 Task: Align the table to left.
Action: Mouse moved to (192, 83)
Screenshot: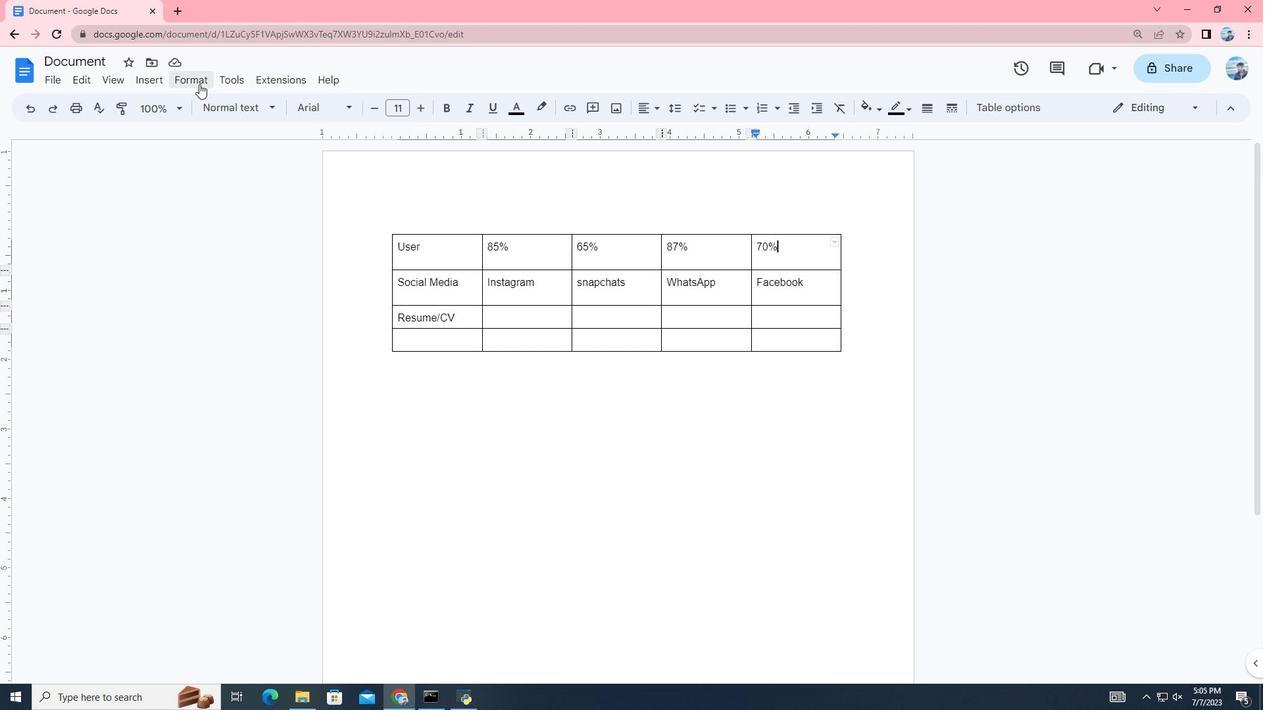 
Action: Mouse pressed left at (192, 83)
Screenshot: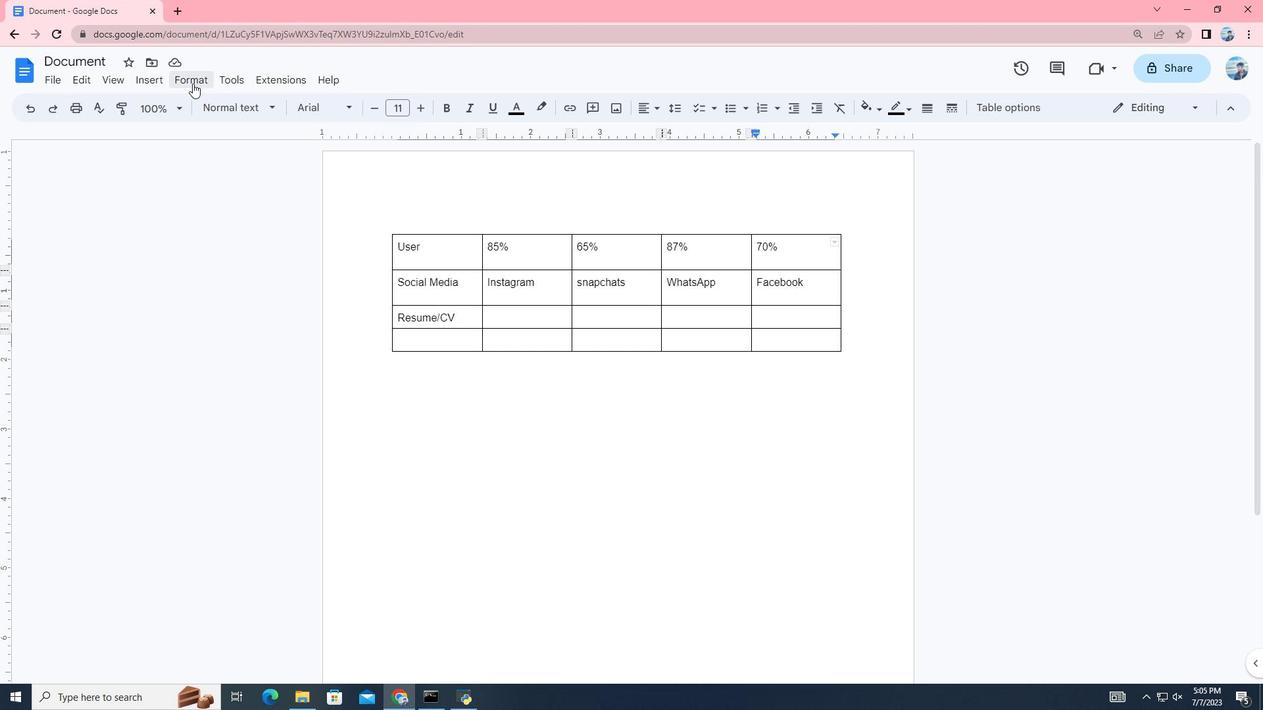 
Action: Mouse moved to (483, 660)
Screenshot: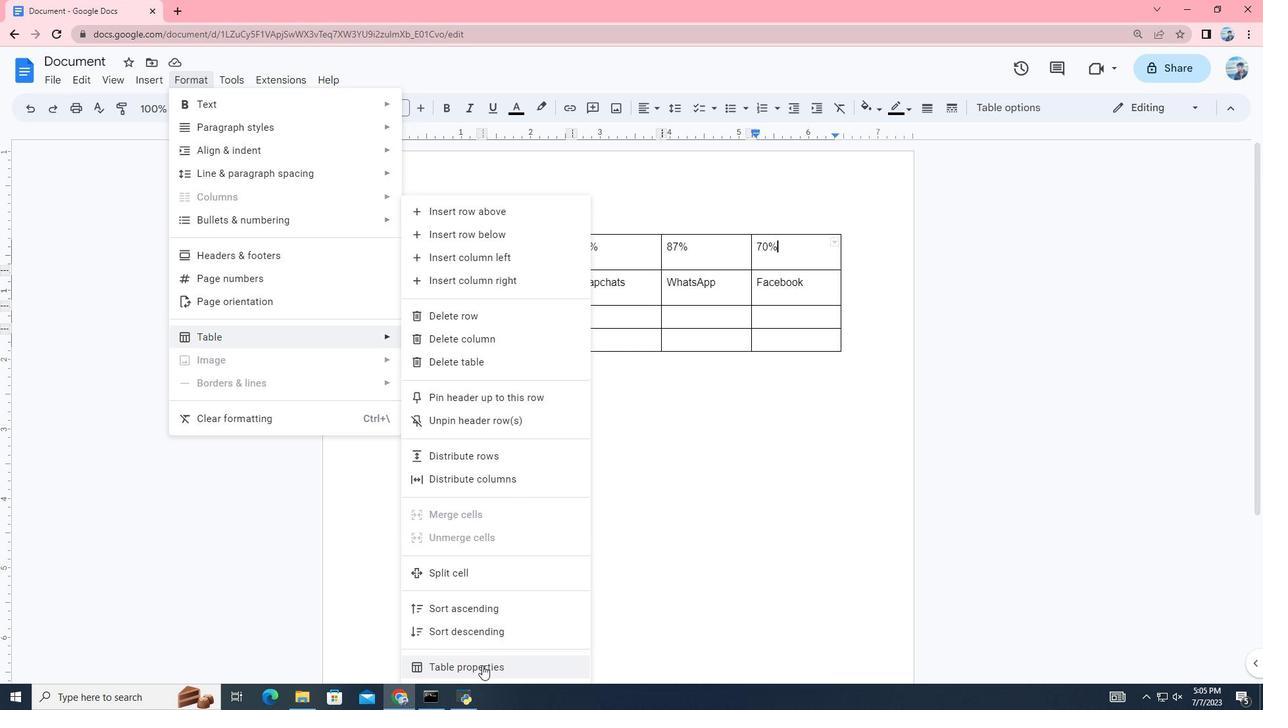 
Action: Mouse scrolled (483, 660) with delta (0, 0)
Screenshot: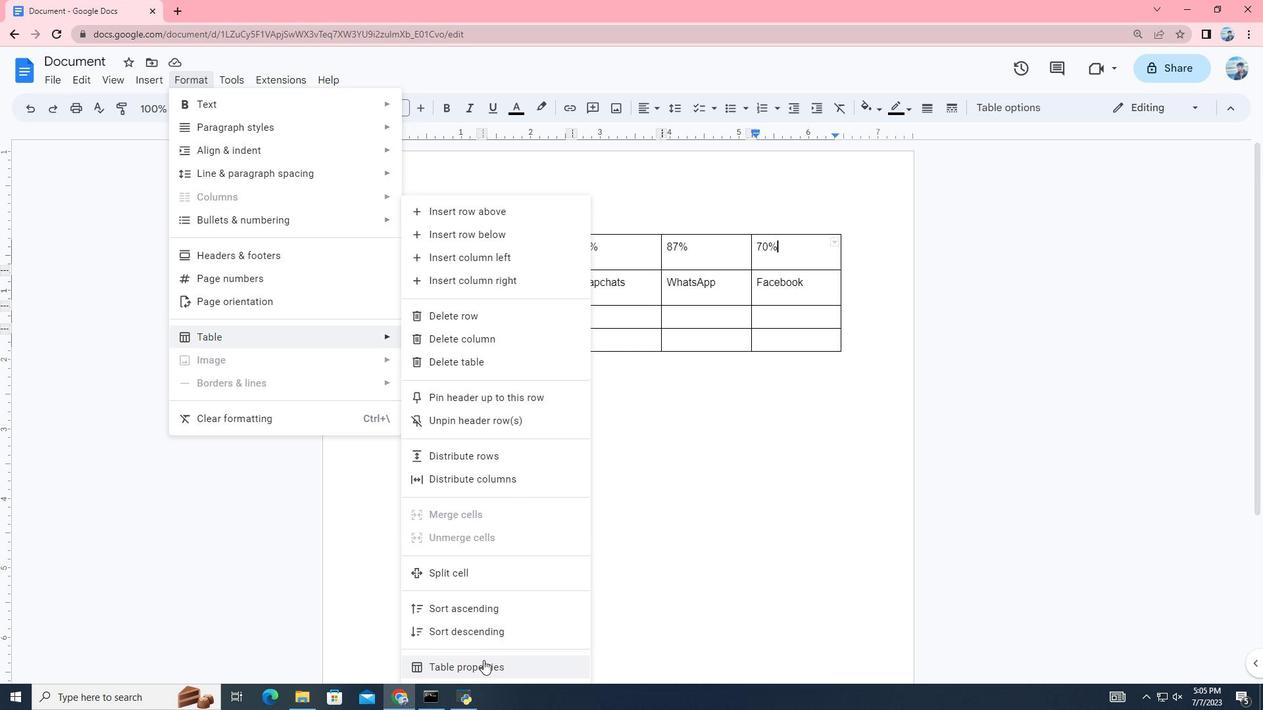 
Action: Mouse scrolled (483, 660) with delta (0, 0)
Screenshot: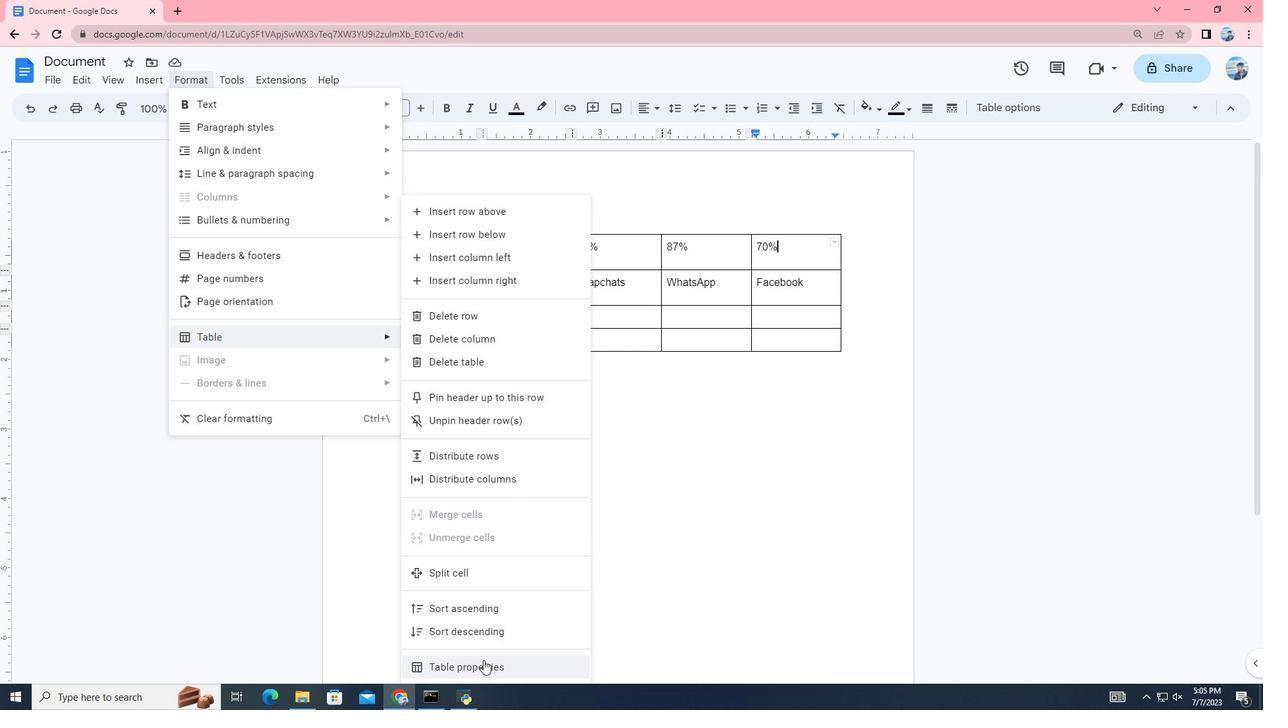 
Action: Mouse moved to (483, 664)
Screenshot: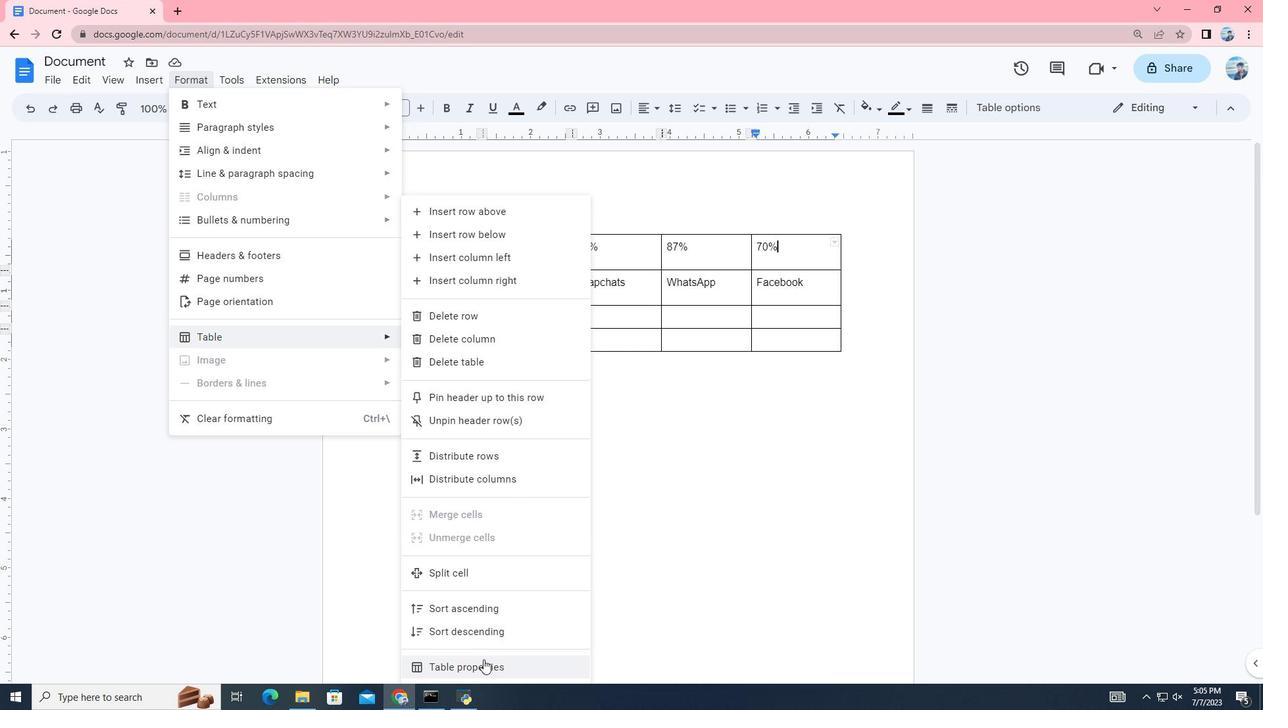 
Action: Mouse pressed left at (483, 664)
Screenshot: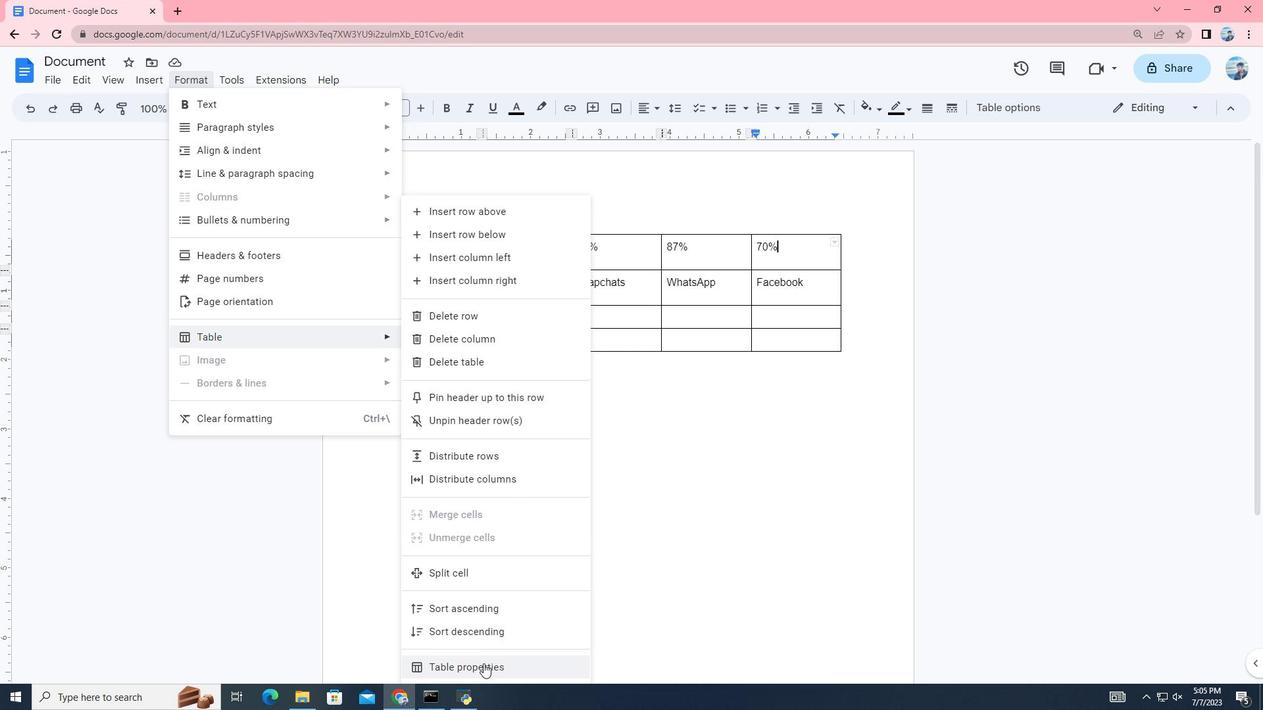
Action: Mouse moved to (1073, 238)
Screenshot: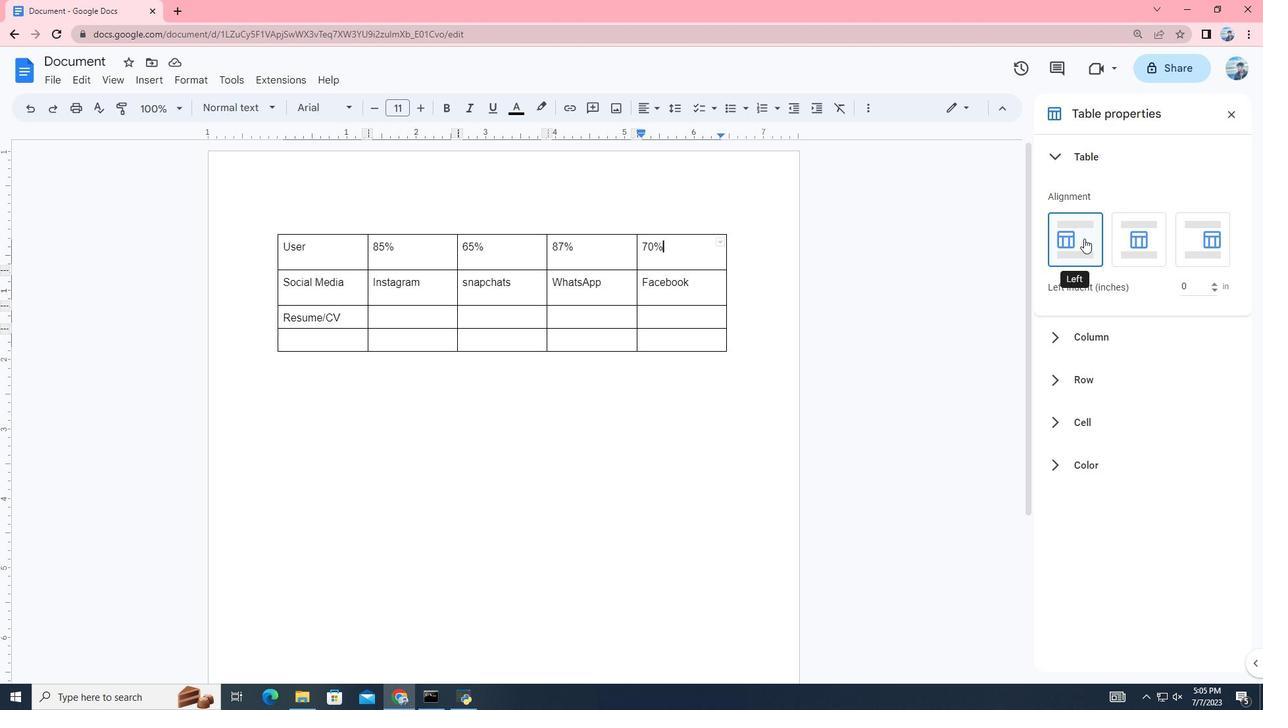 
Action: Mouse pressed left at (1073, 238)
Screenshot: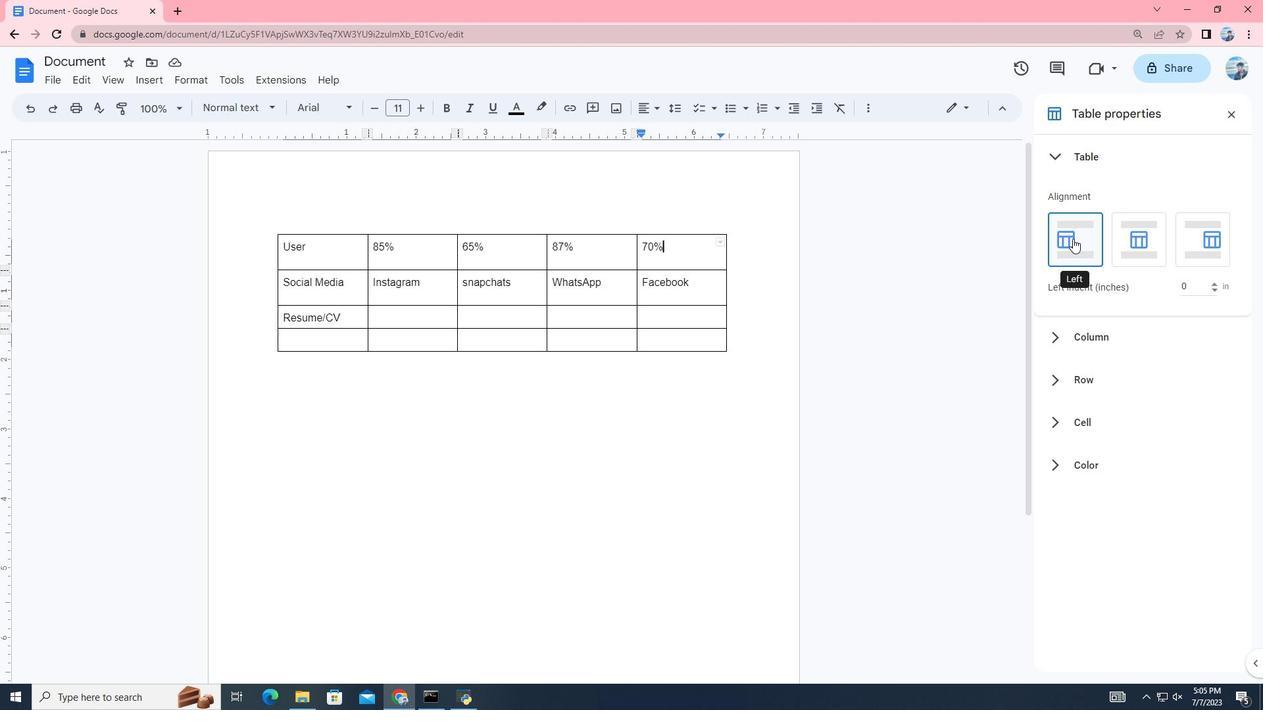
Action: Mouse moved to (978, 258)
Screenshot: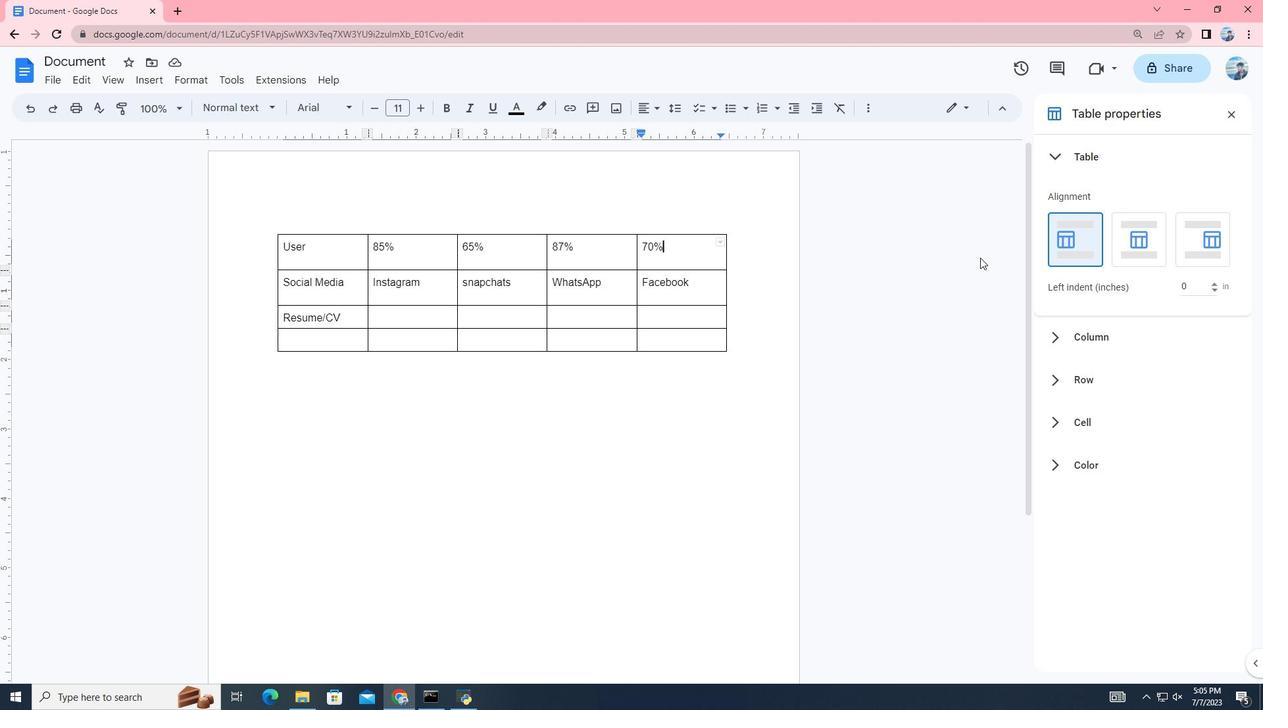
